 Task: Clear recent Library
Action: Mouse pressed left at (194, 78)
Screenshot: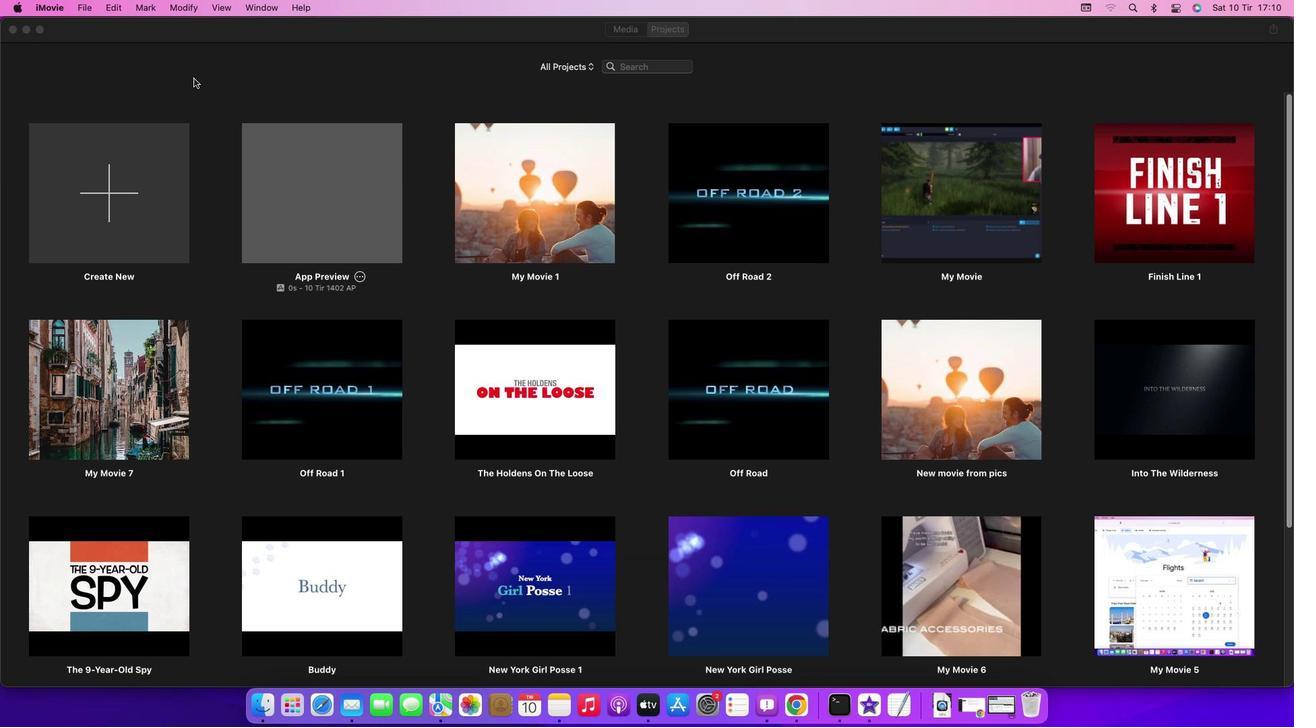 
Action: Mouse moved to (88, 12)
Screenshot: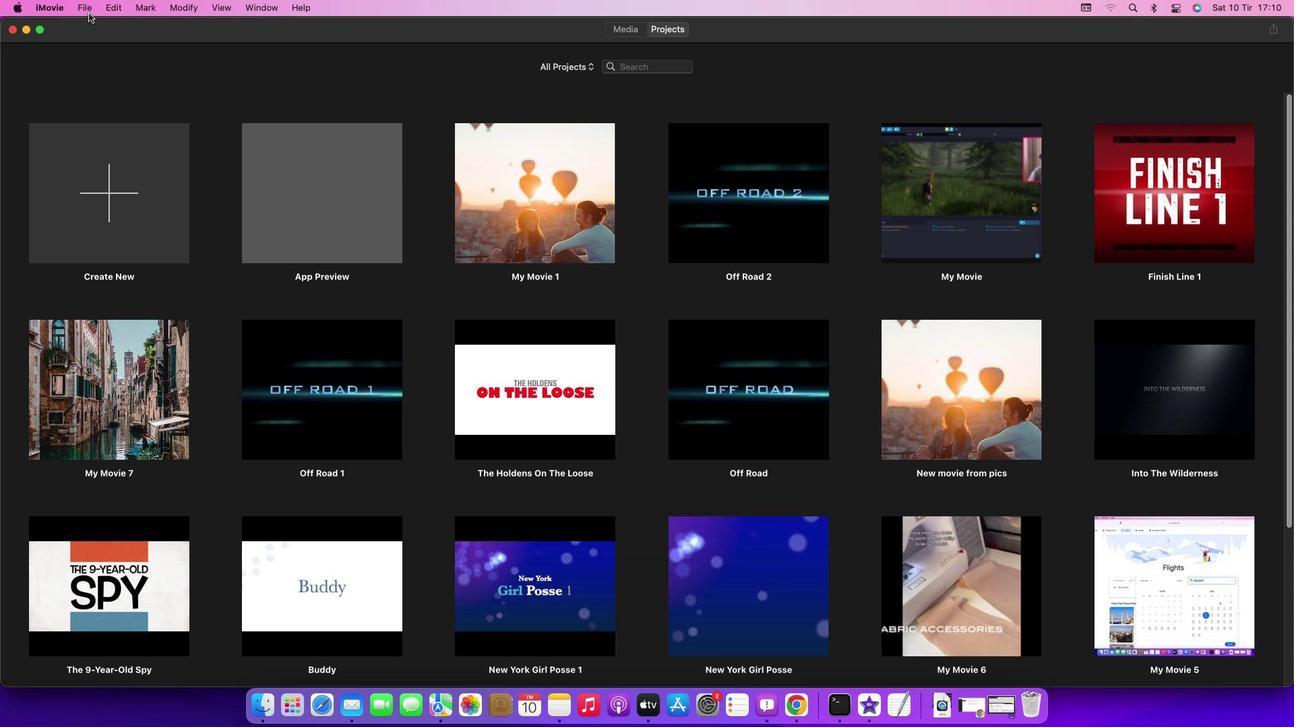 
Action: Mouse pressed left at (88, 12)
Screenshot: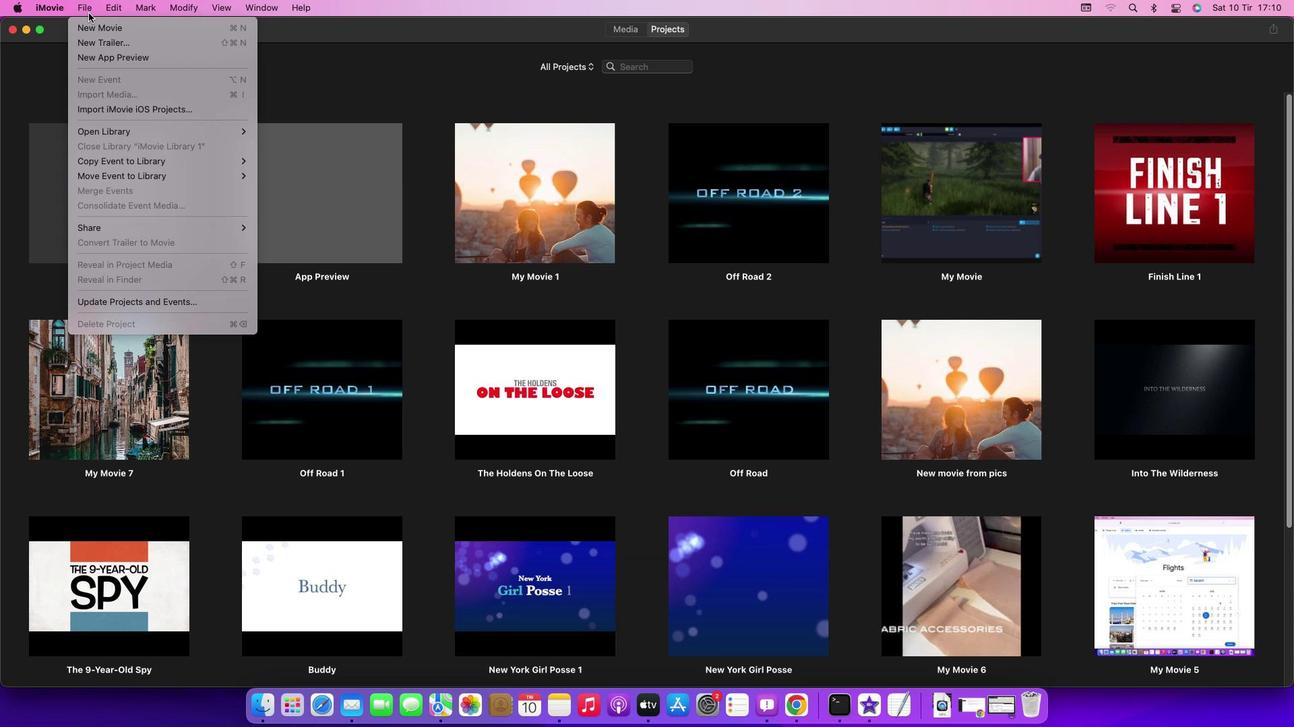 
Action: Mouse moved to (298, 258)
Screenshot: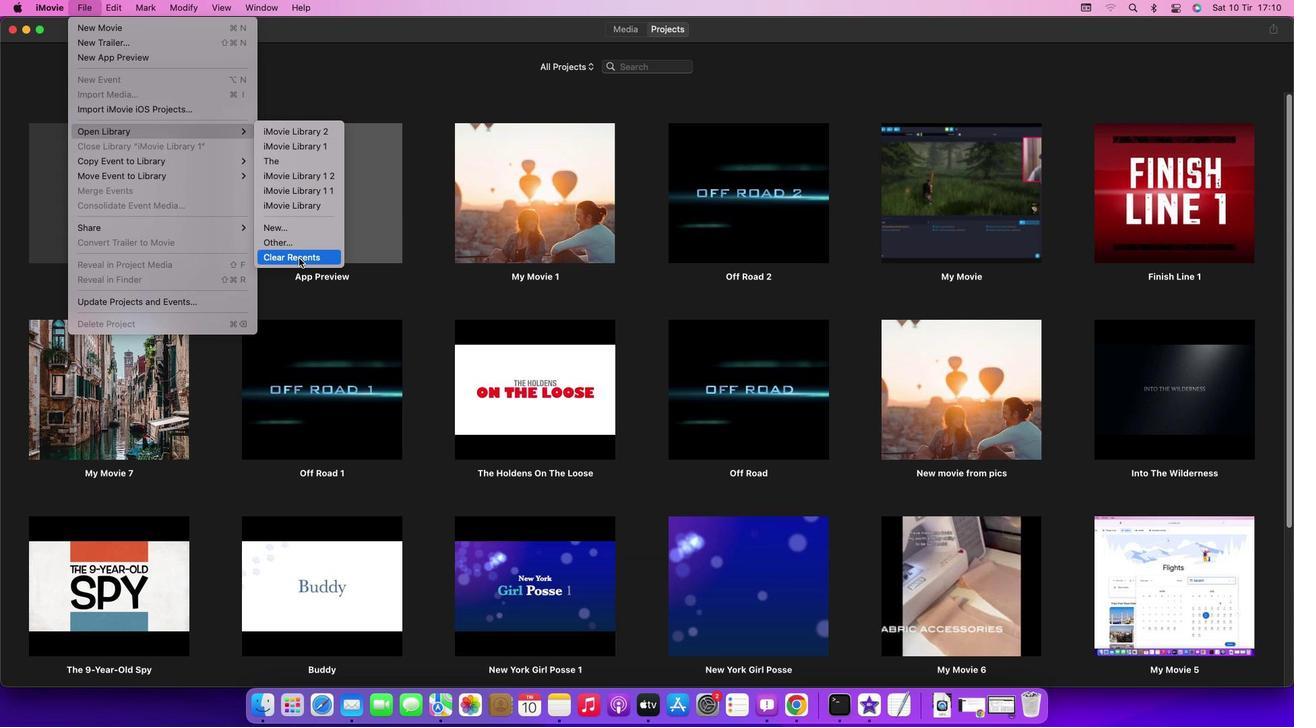 
Action: Mouse pressed left at (298, 258)
Screenshot: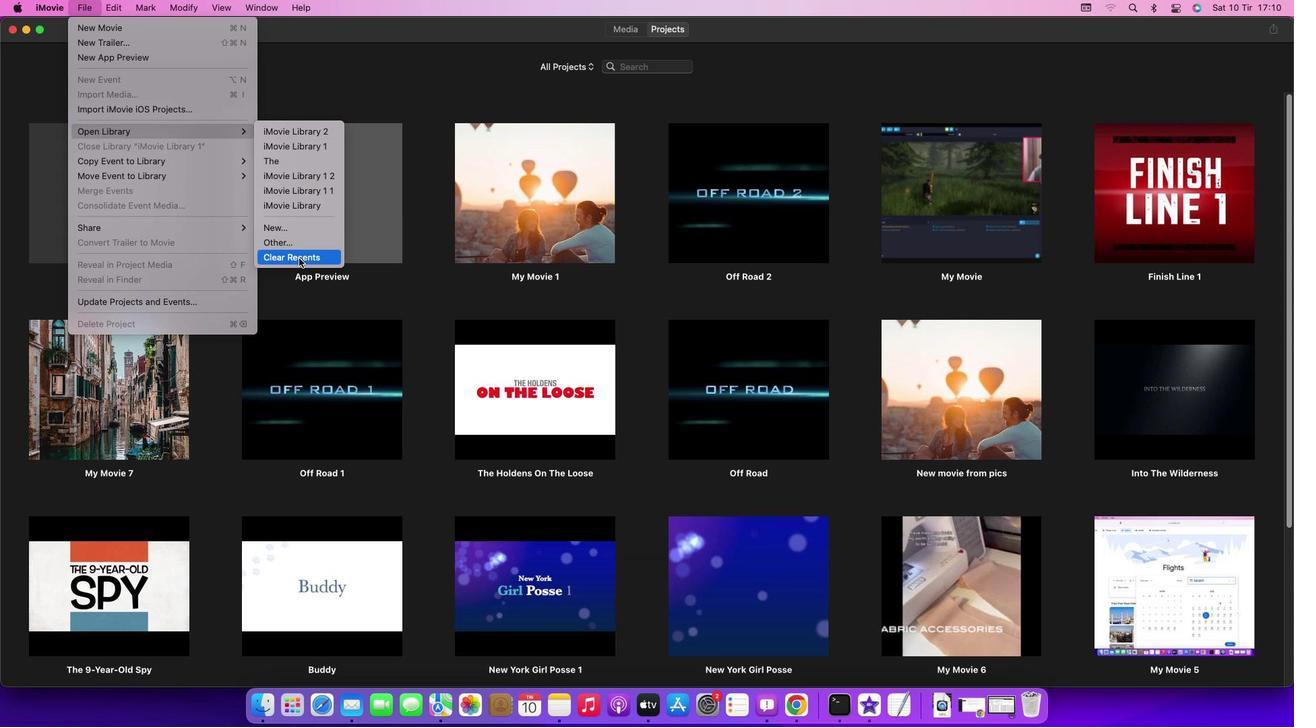 
Action: Mouse moved to (326, 86)
Screenshot: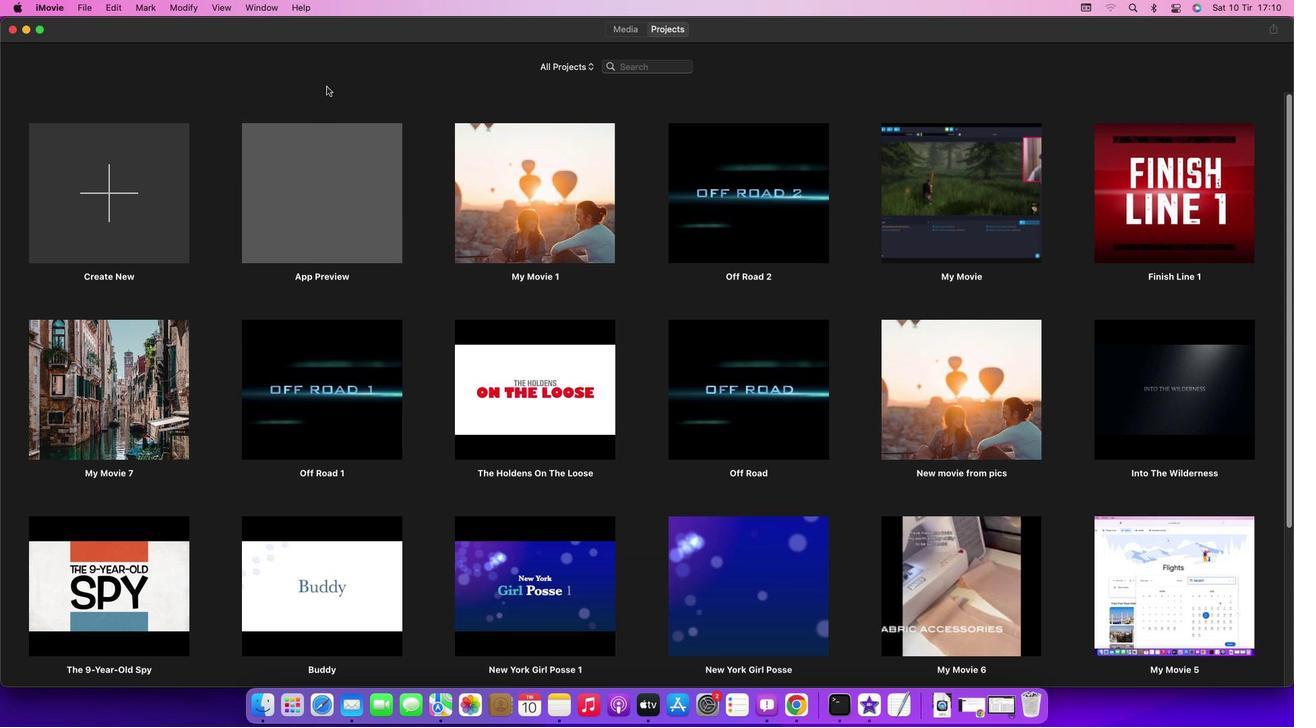 
